 Task: Search email   from aakash.mishra@softage.net in folder Folder0020 with a subject Subject0016
Action: Mouse moved to (573, 28)
Screenshot: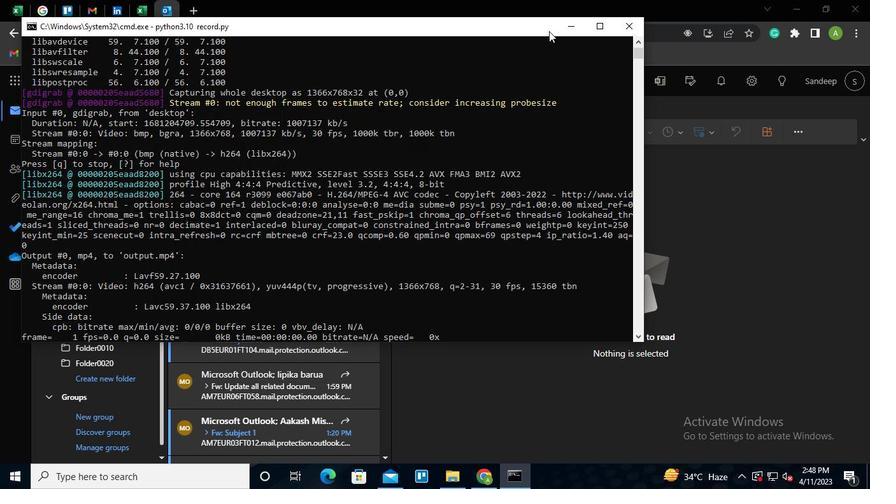 
Action: Mouse pressed left at (573, 28)
Screenshot: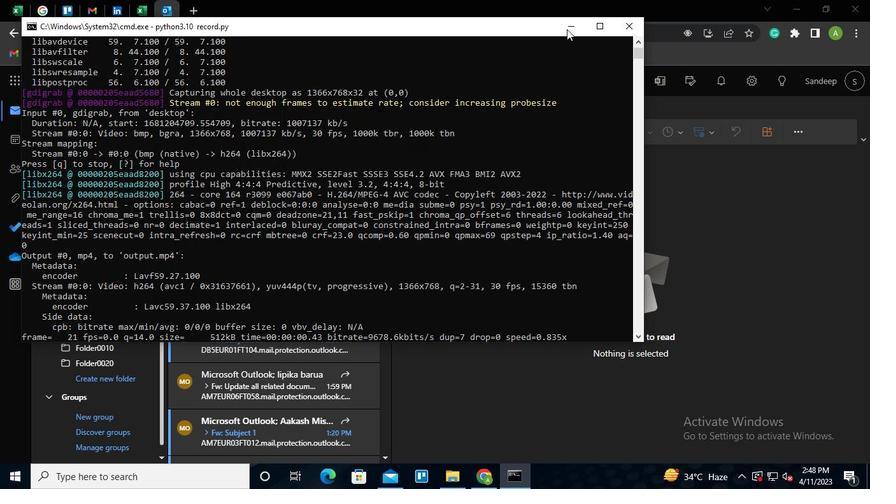 
Action: Mouse moved to (362, 76)
Screenshot: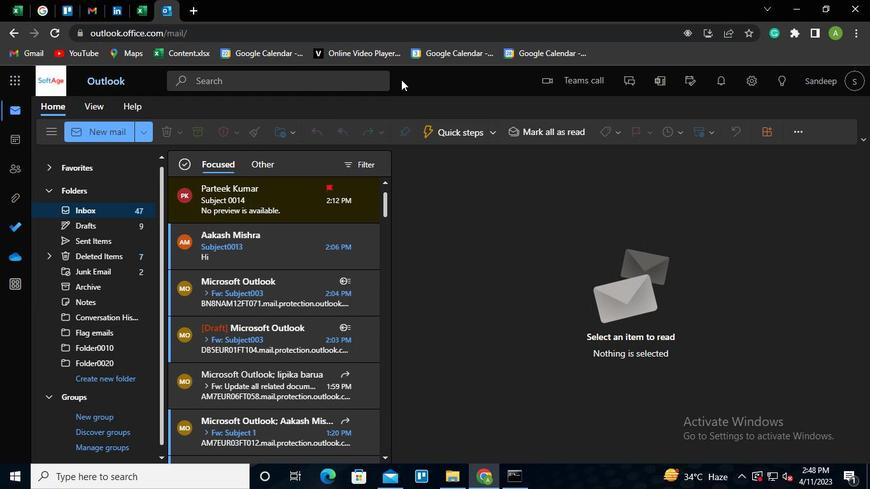 
Action: Mouse pressed left at (362, 76)
Screenshot: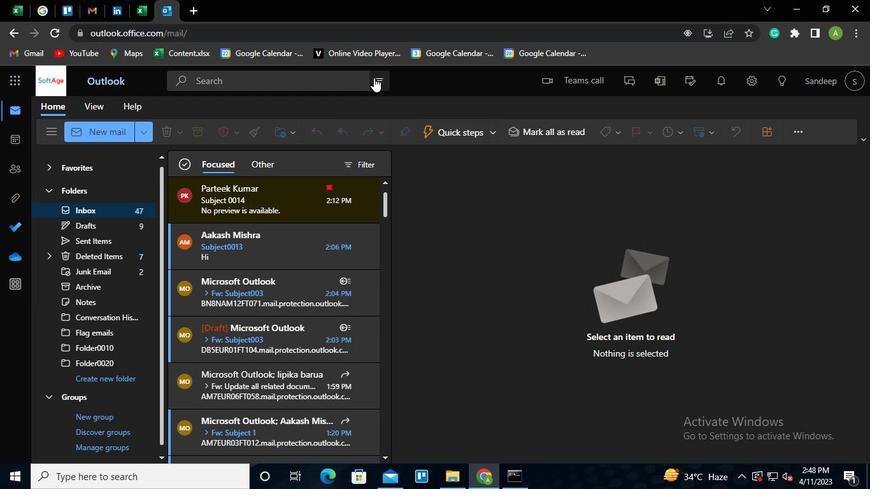
Action: Mouse moved to (345, 86)
Screenshot: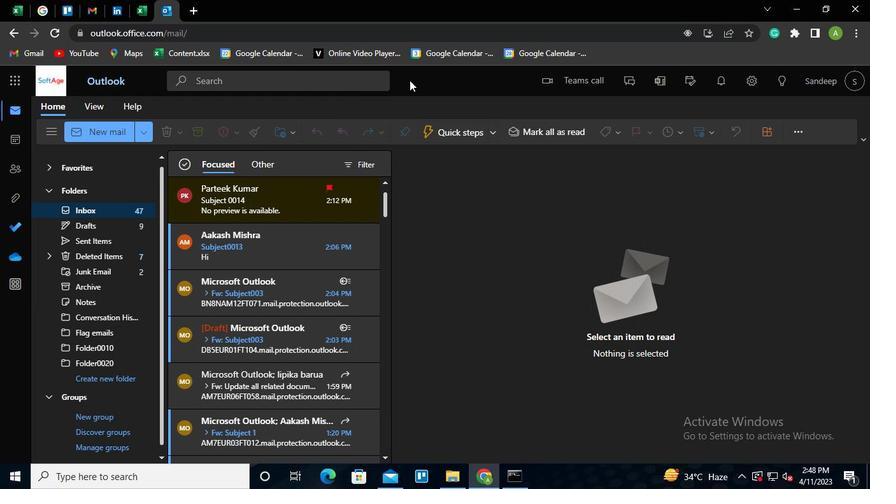 
Action: Mouse pressed left at (345, 86)
Screenshot: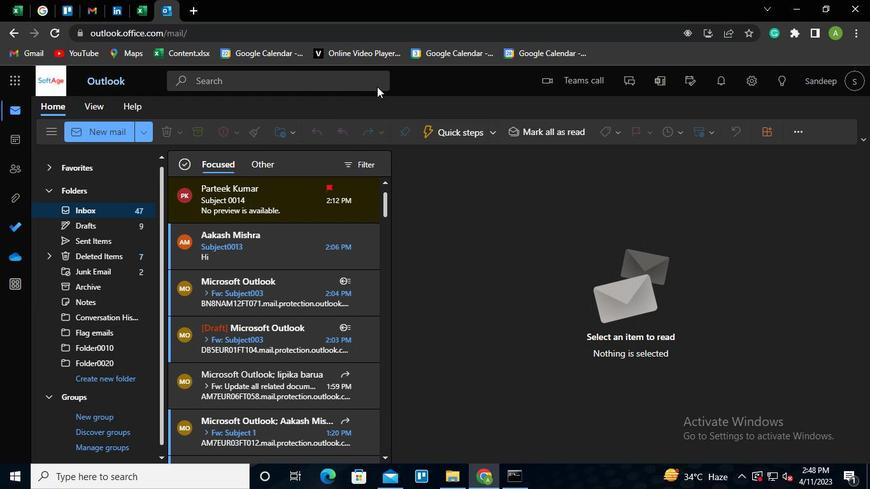 
Action: Mouse moved to (492, 79)
Screenshot: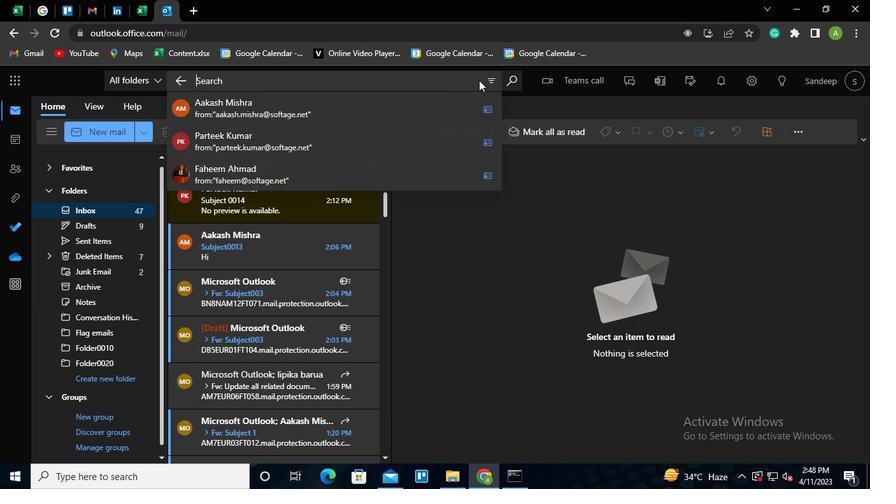 
Action: Mouse pressed left at (492, 79)
Screenshot: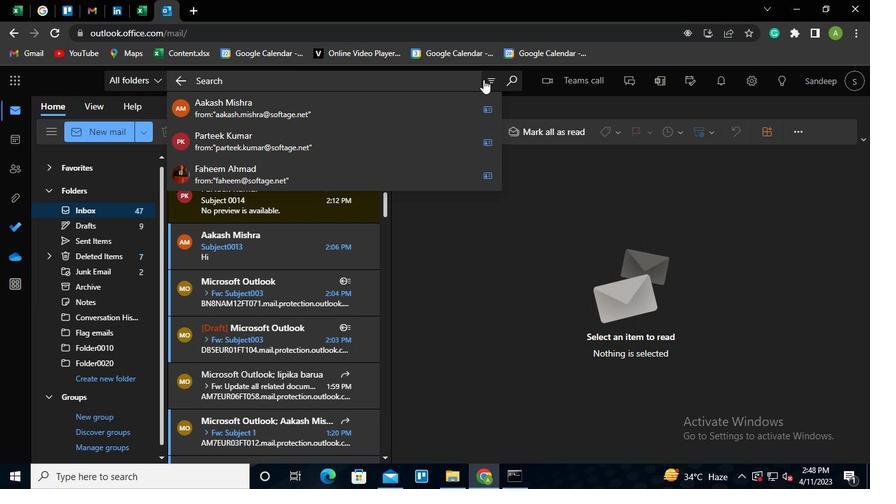 
Action: Mouse moved to (267, 145)
Screenshot: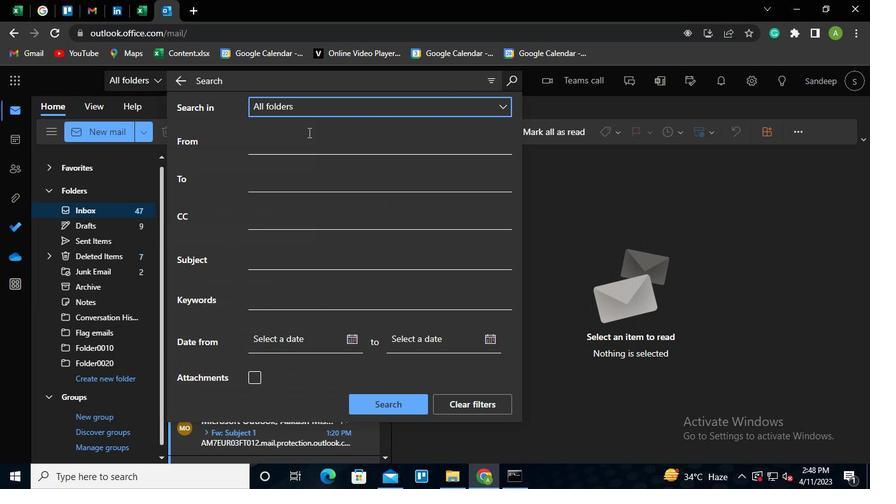 
Action: Mouse pressed left at (267, 145)
Screenshot: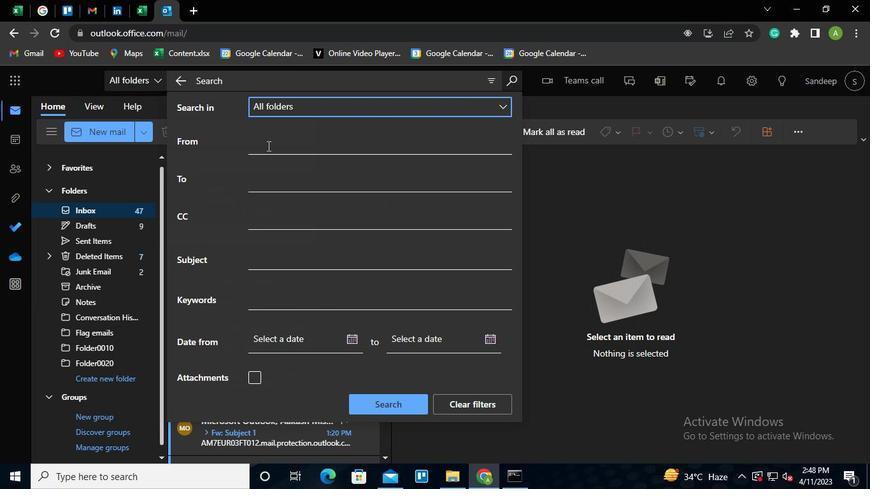 
Action: Mouse moved to (286, 110)
Screenshot: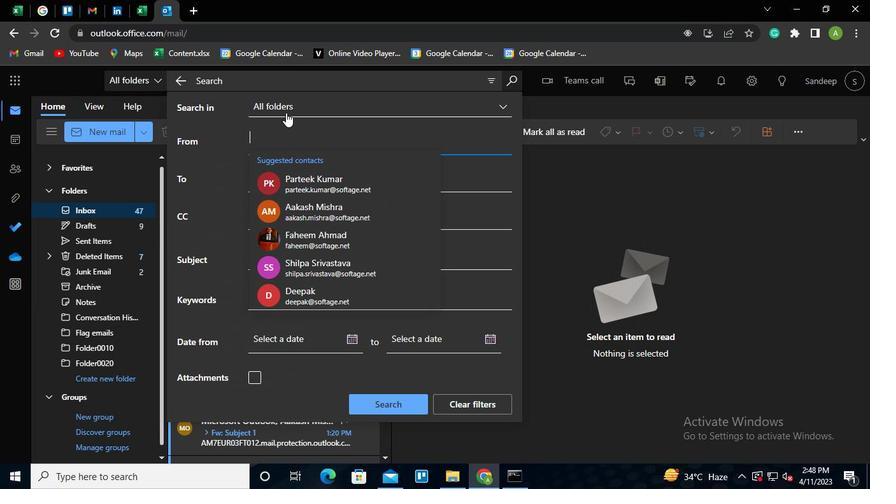 
Action: Mouse pressed left at (286, 110)
Screenshot: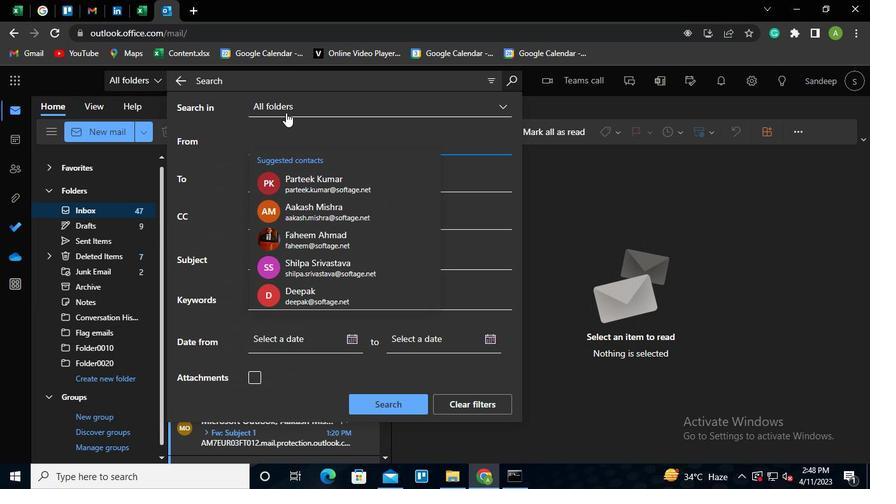 
Action: Mouse moved to (286, 301)
Screenshot: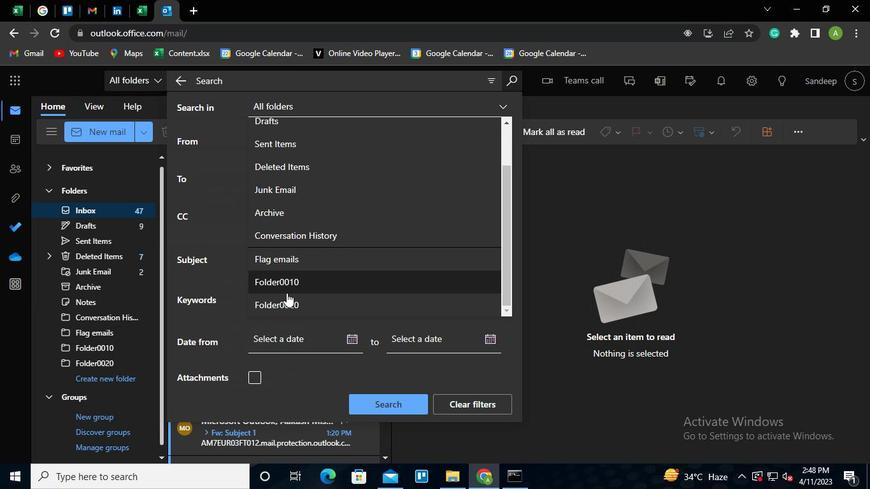 
Action: Mouse pressed left at (286, 301)
Screenshot: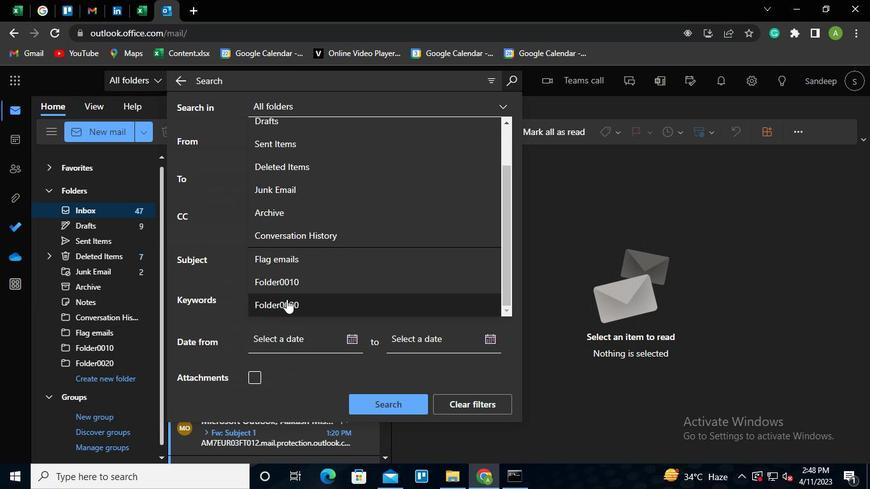 
Action: Mouse moved to (288, 148)
Screenshot: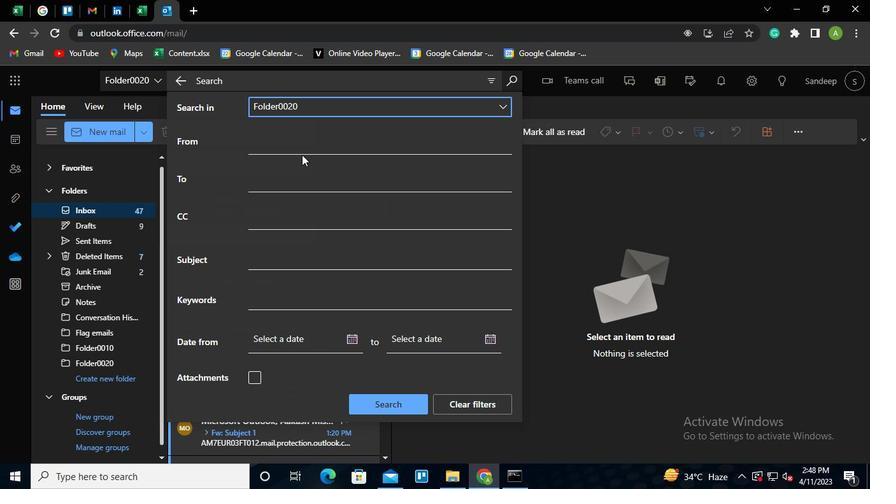 
Action: Mouse pressed left at (288, 148)
Screenshot: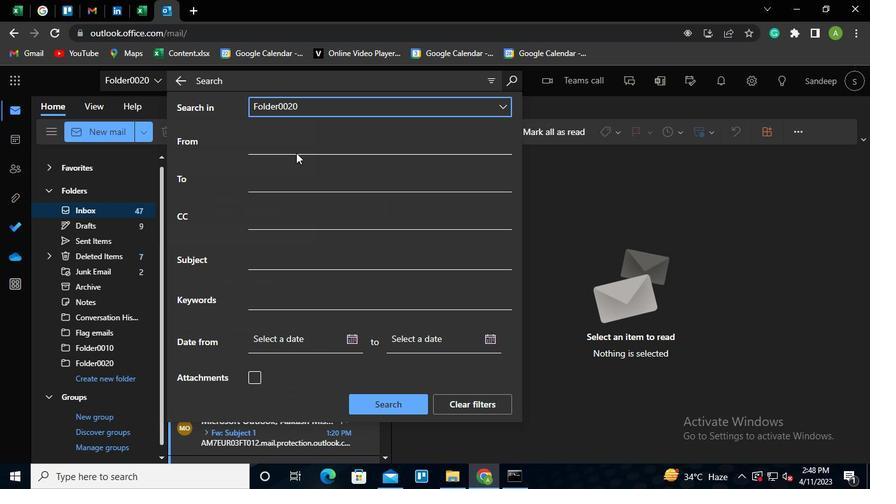 
Action: Mouse moved to (288, 145)
Screenshot: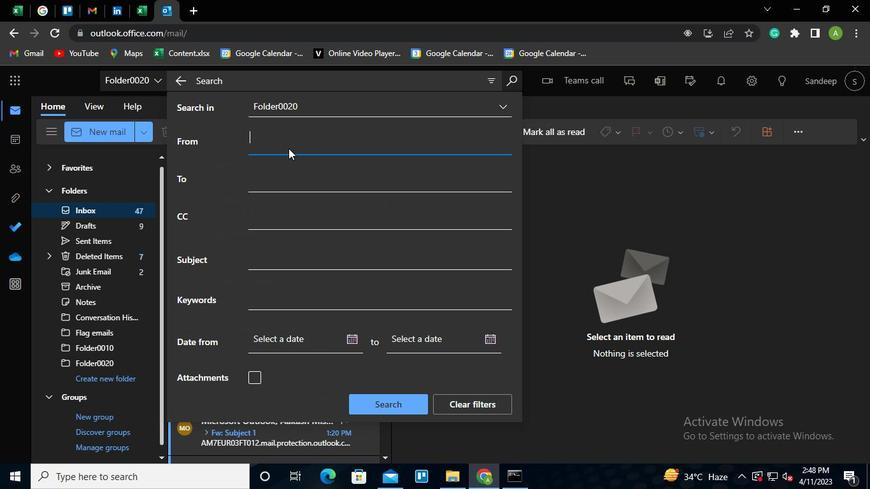 
Action: Mouse pressed left at (288, 145)
Screenshot: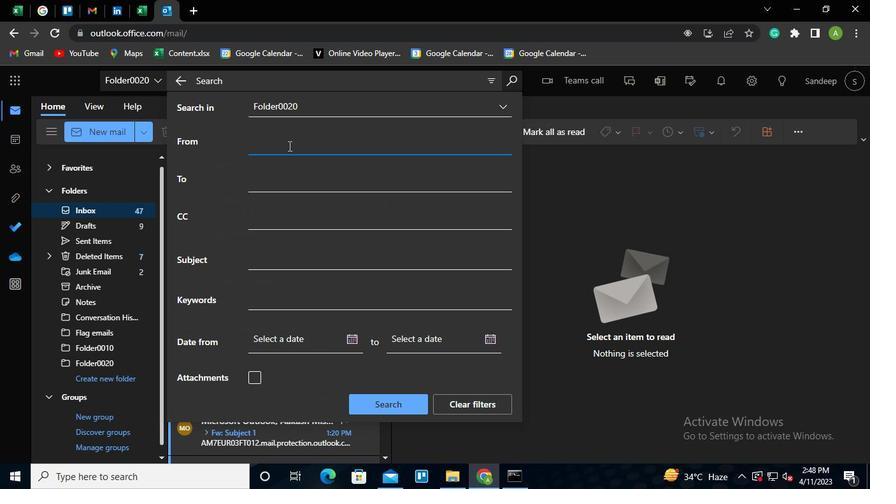 
Action: Mouse moved to (309, 214)
Screenshot: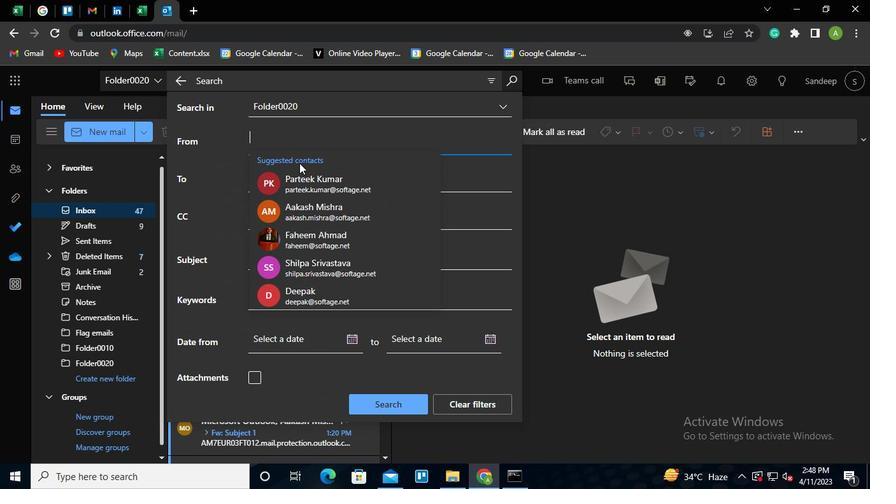 
Action: Mouse pressed left at (309, 214)
Screenshot: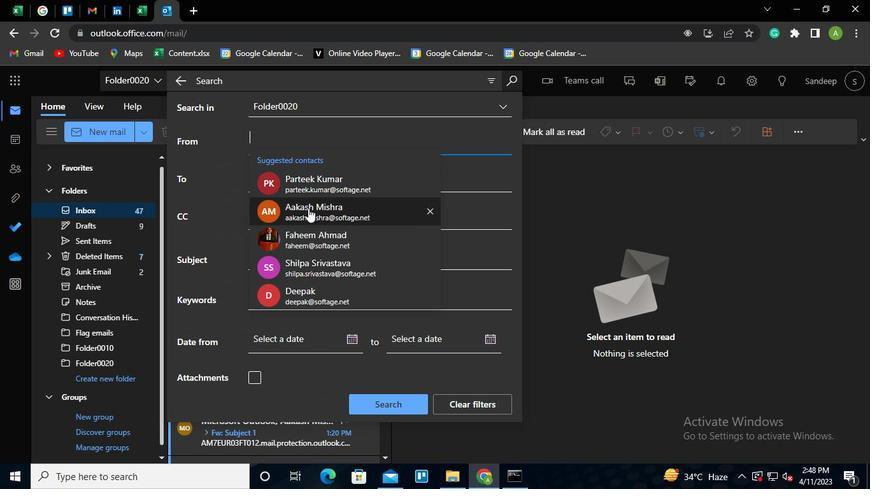 
Action: Mouse moved to (284, 263)
Screenshot: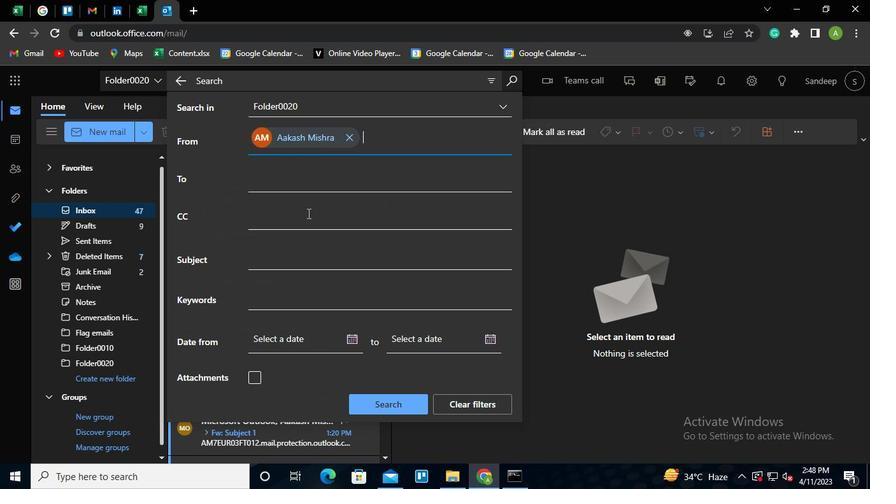 
Action: Mouse pressed left at (284, 263)
Screenshot: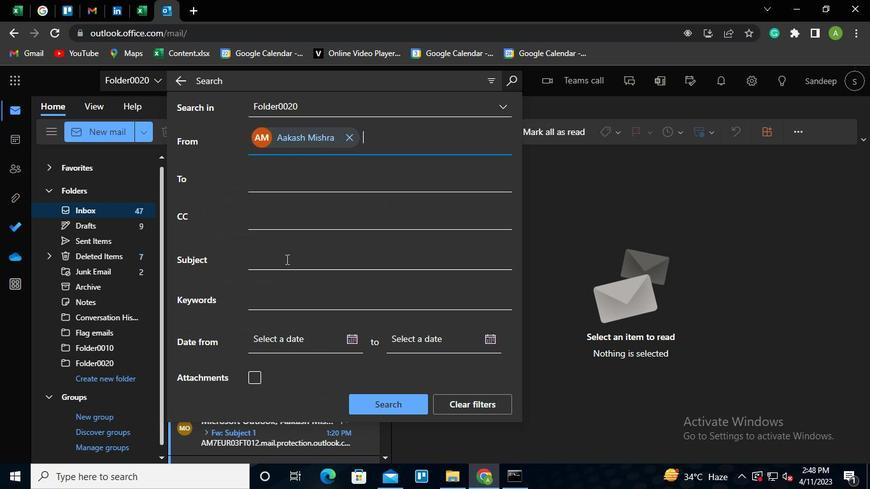 
Action: Keyboard Key.shift
Screenshot: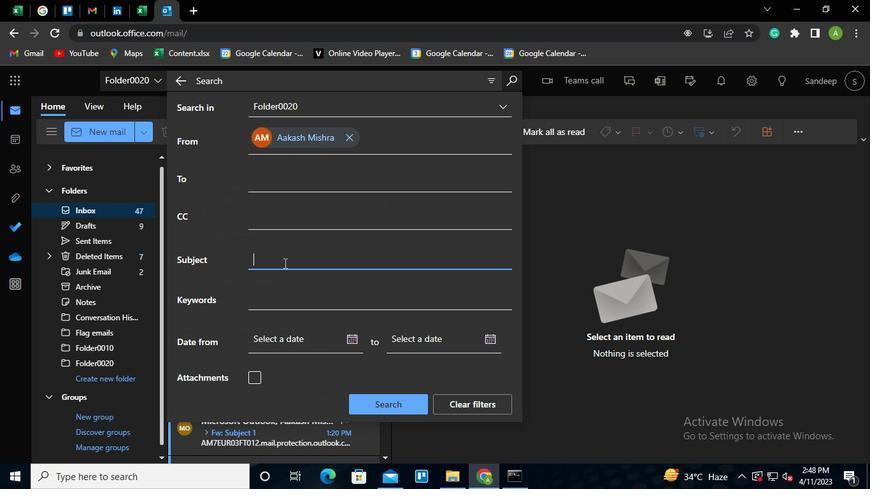 
Action: Keyboard S
Screenshot: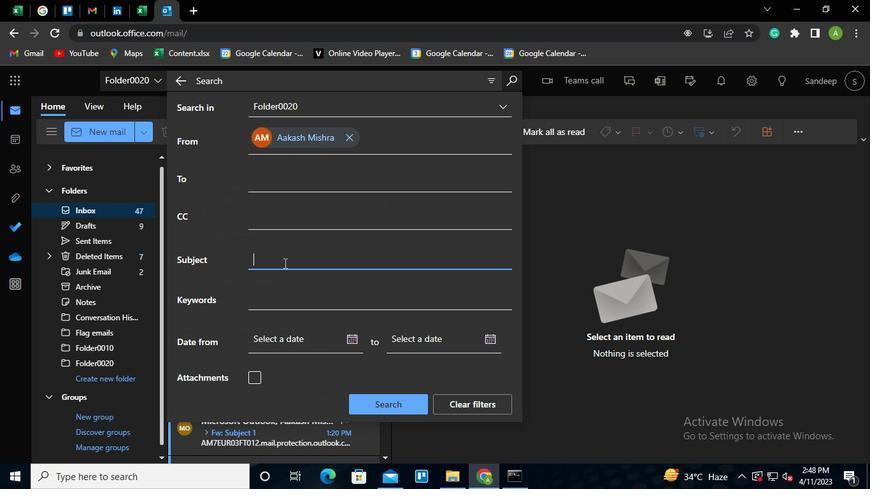 
Action: Keyboard u
Screenshot: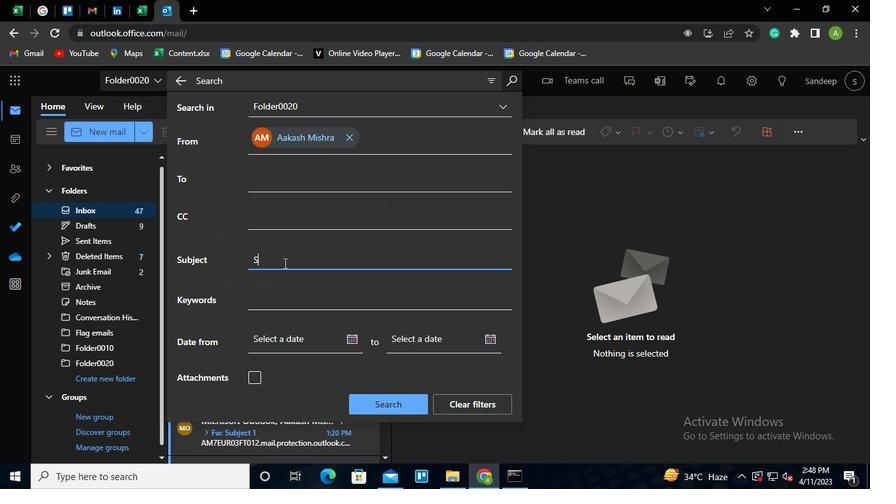 
Action: Keyboard b
Screenshot: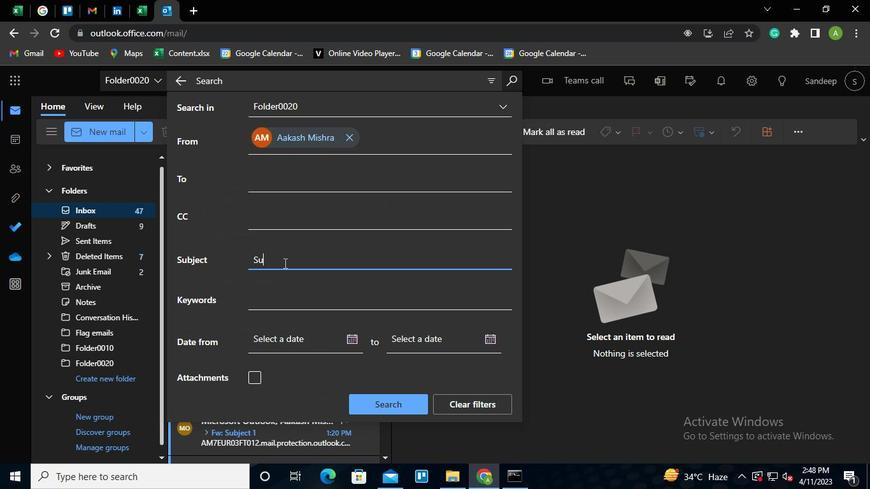 
Action: Keyboard j
Screenshot: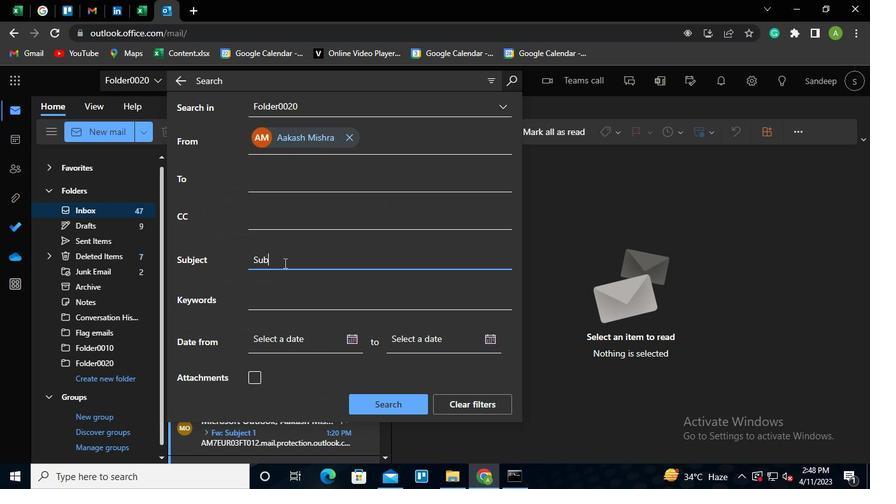 
Action: Keyboard e
Screenshot: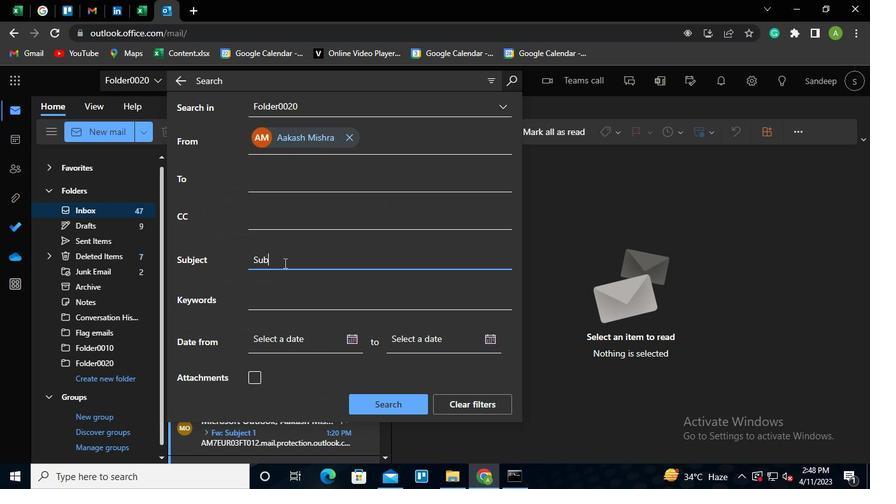 
Action: Keyboard c
Screenshot: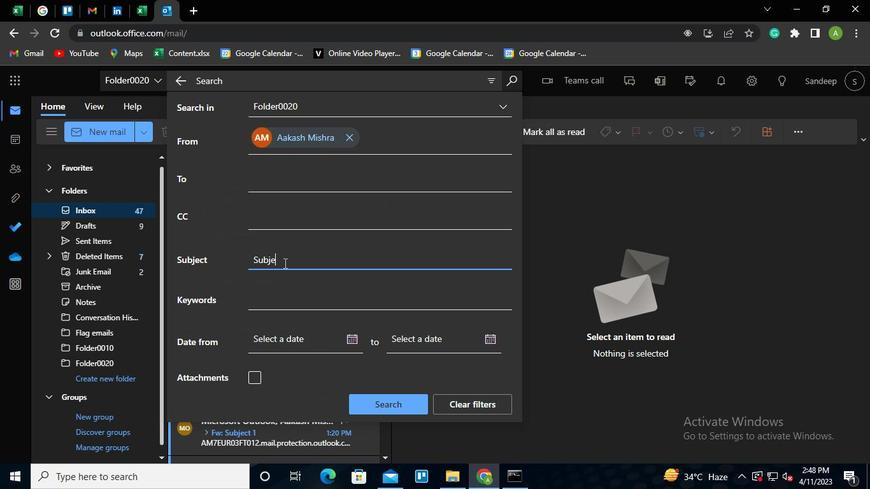 
Action: Keyboard t
Screenshot: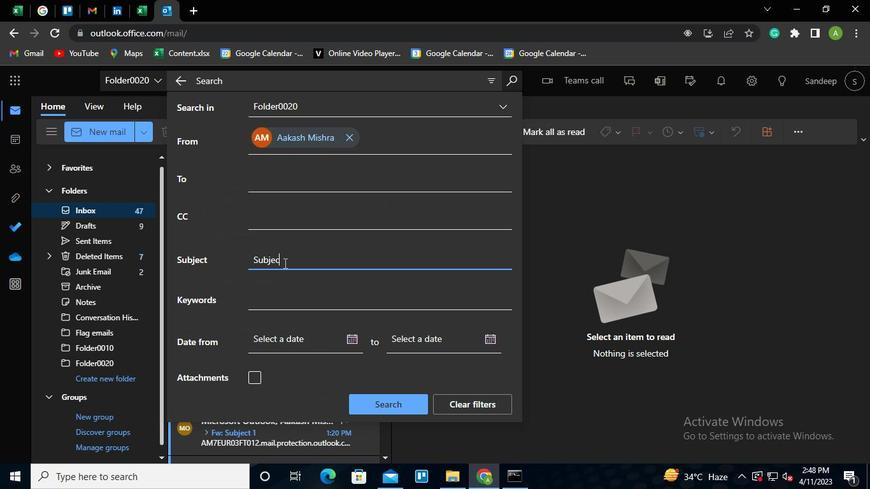 
Action: Keyboard Key.space
Screenshot: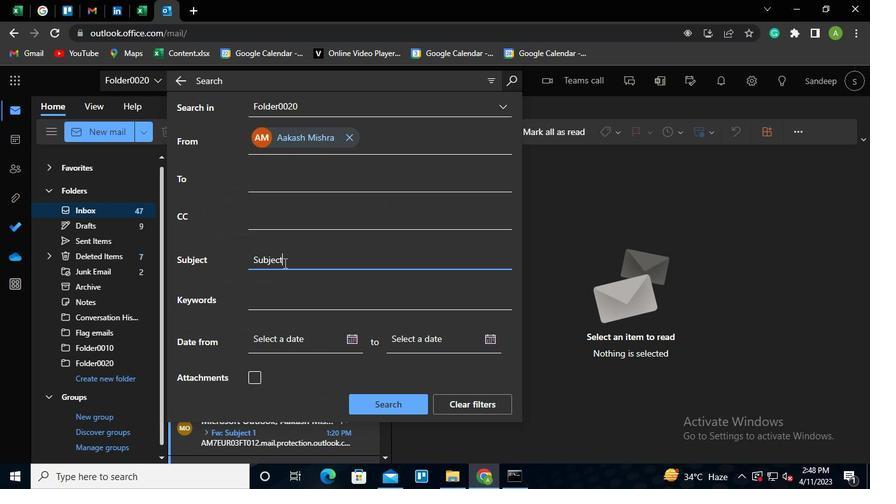 
Action: Keyboard <96>
Screenshot: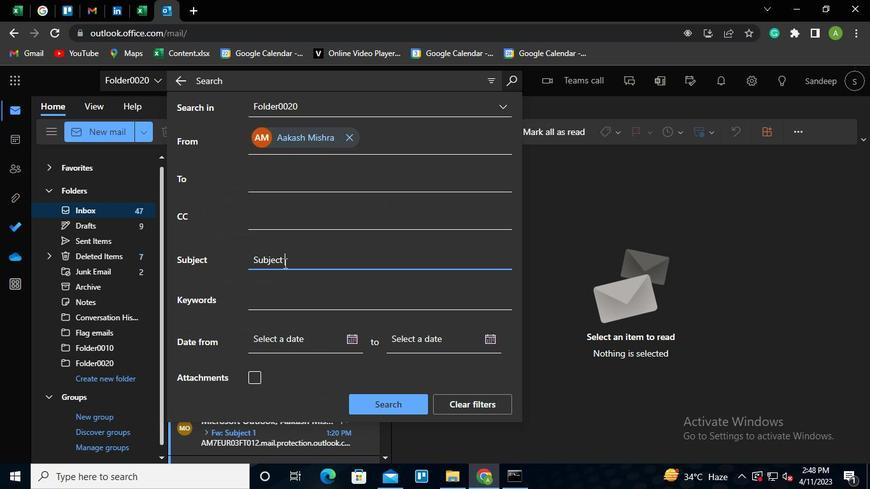 
Action: Keyboard <96>
Screenshot: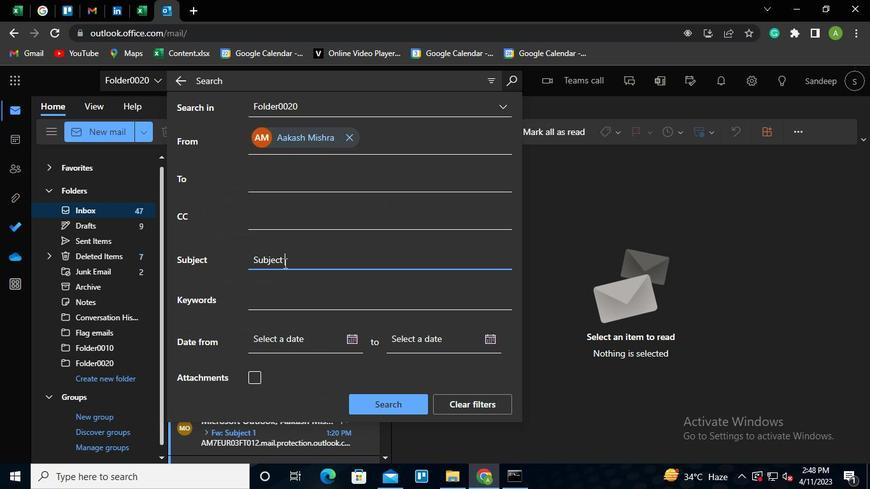 
Action: Keyboard <97>
Screenshot: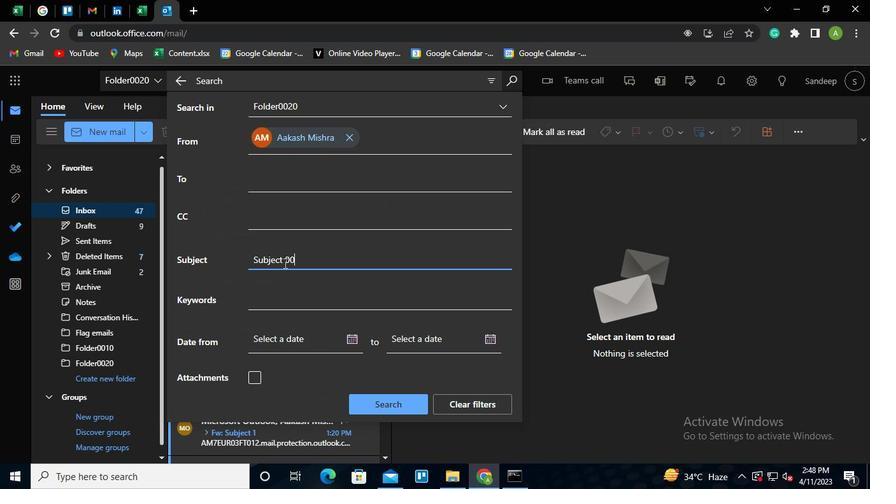 
Action: Keyboard <102>
Screenshot: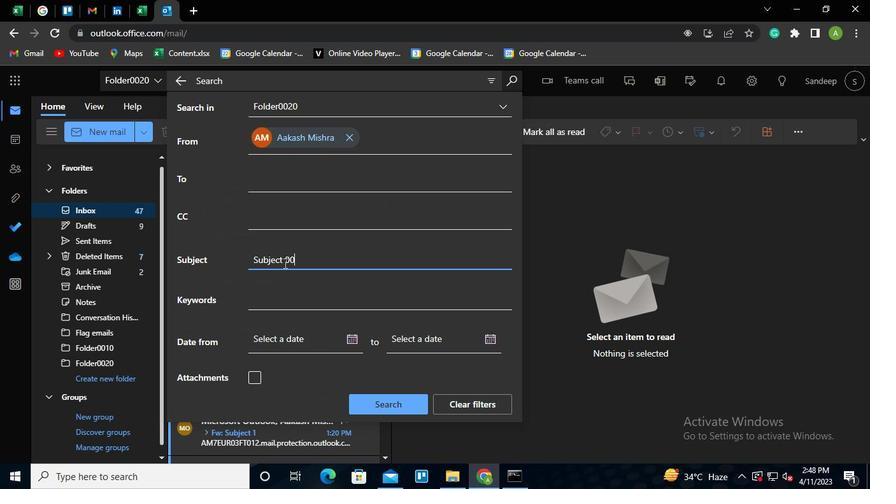 
Action: Mouse moved to (362, 405)
Screenshot: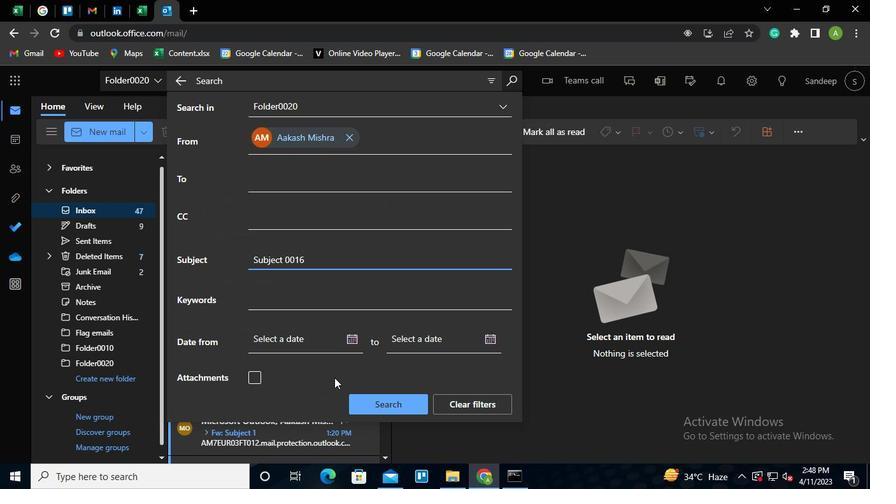 
Action: Mouse pressed left at (362, 405)
Screenshot: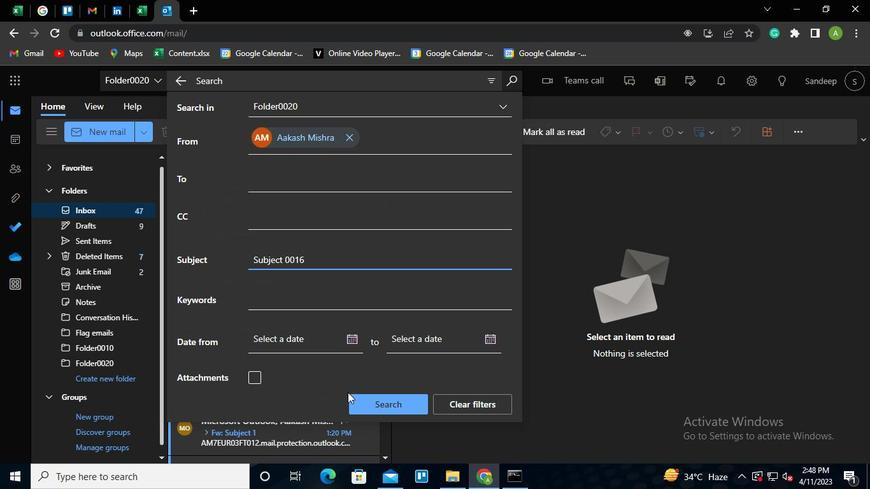 
Action: Mouse moved to (530, 481)
Screenshot: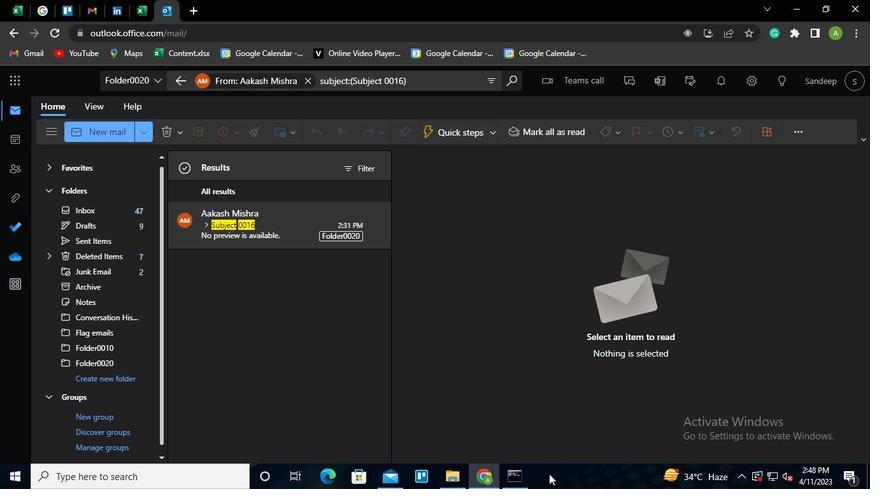 
Action: Mouse pressed left at (530, 481)
Screenshot: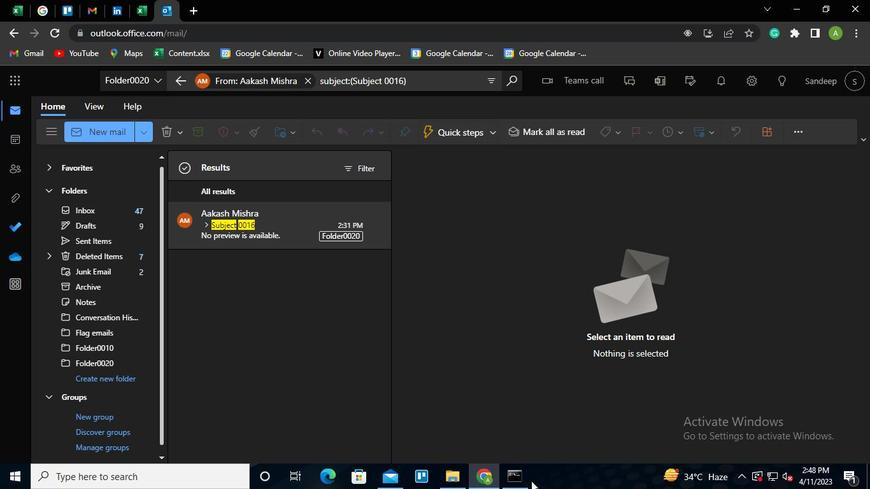 
Action: Mouse moved to (627, 28)
Screenshot: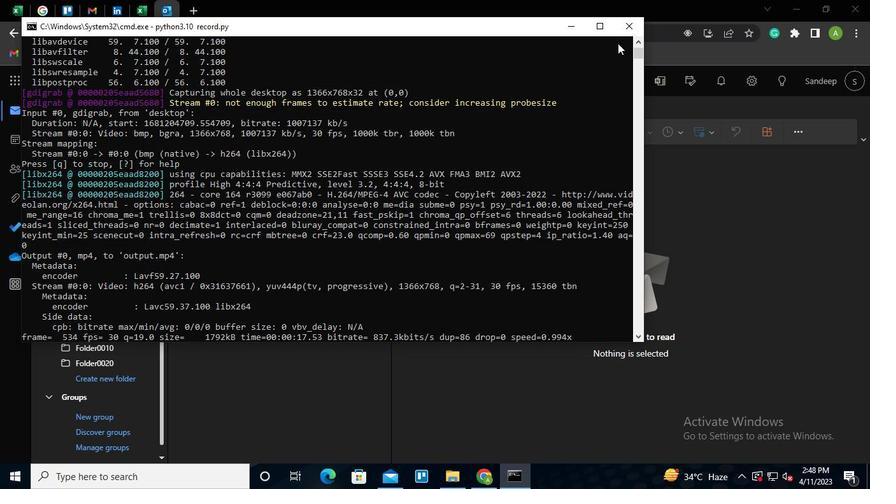 
Action: Mouse pressed left at (627, 28)
Screenshot: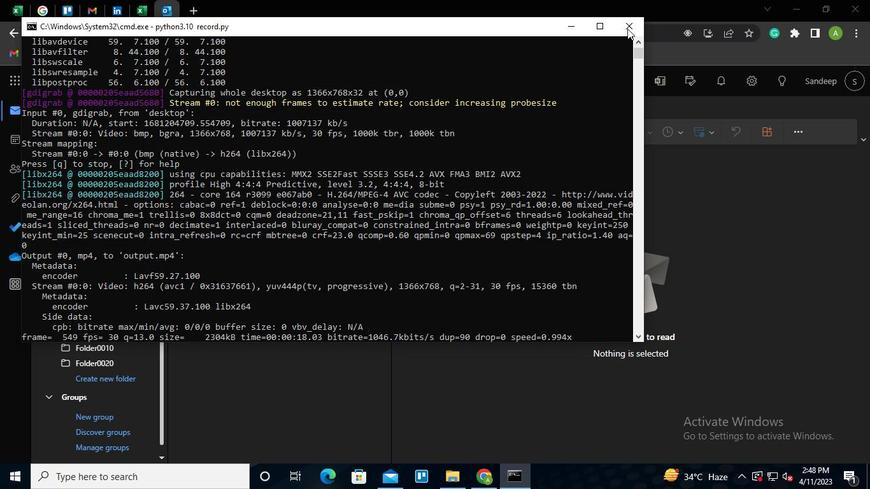 
